 Task: Add a field from the Popular template Effort Level a blank project BitTech
Action: Mouse moved to (597, 359)
Screenshot: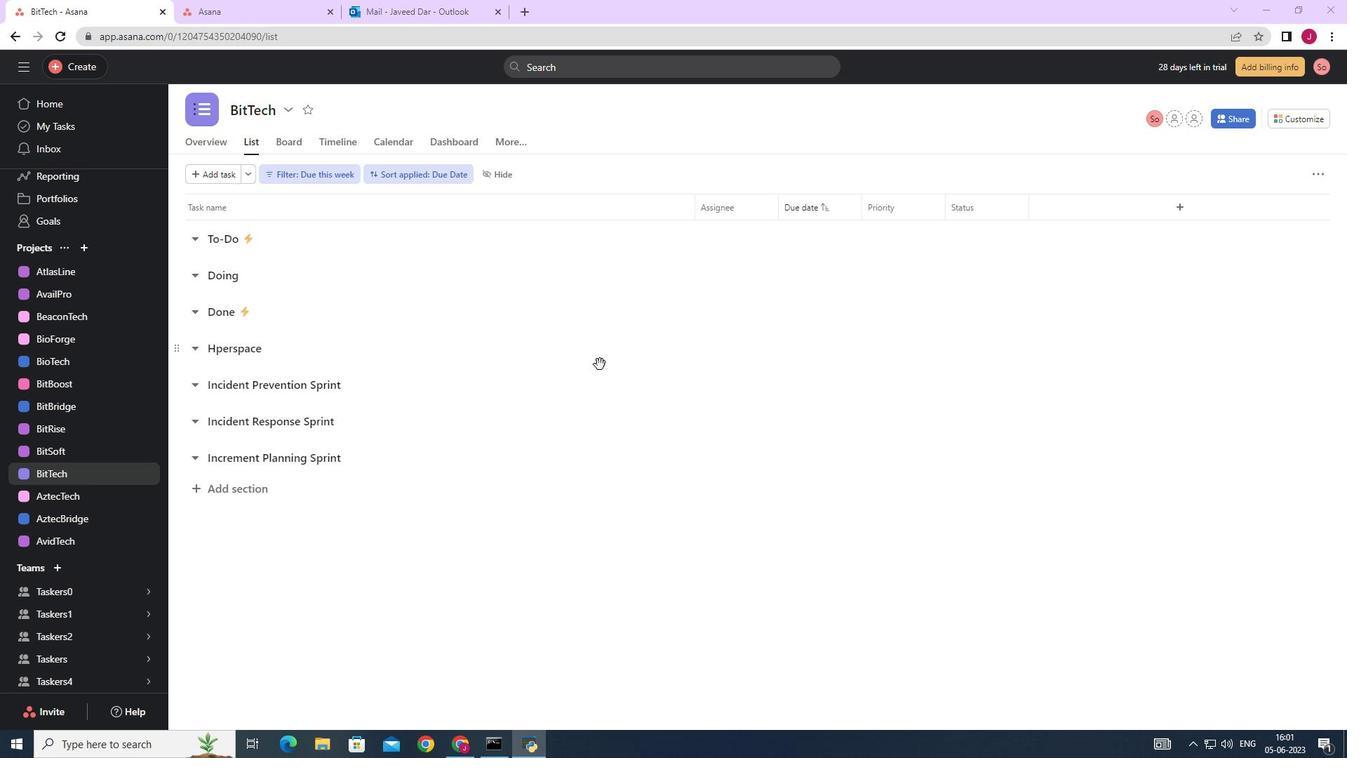 
Action: Mouse scrolled (597, 360) with delta (0, 0)
Screenshot: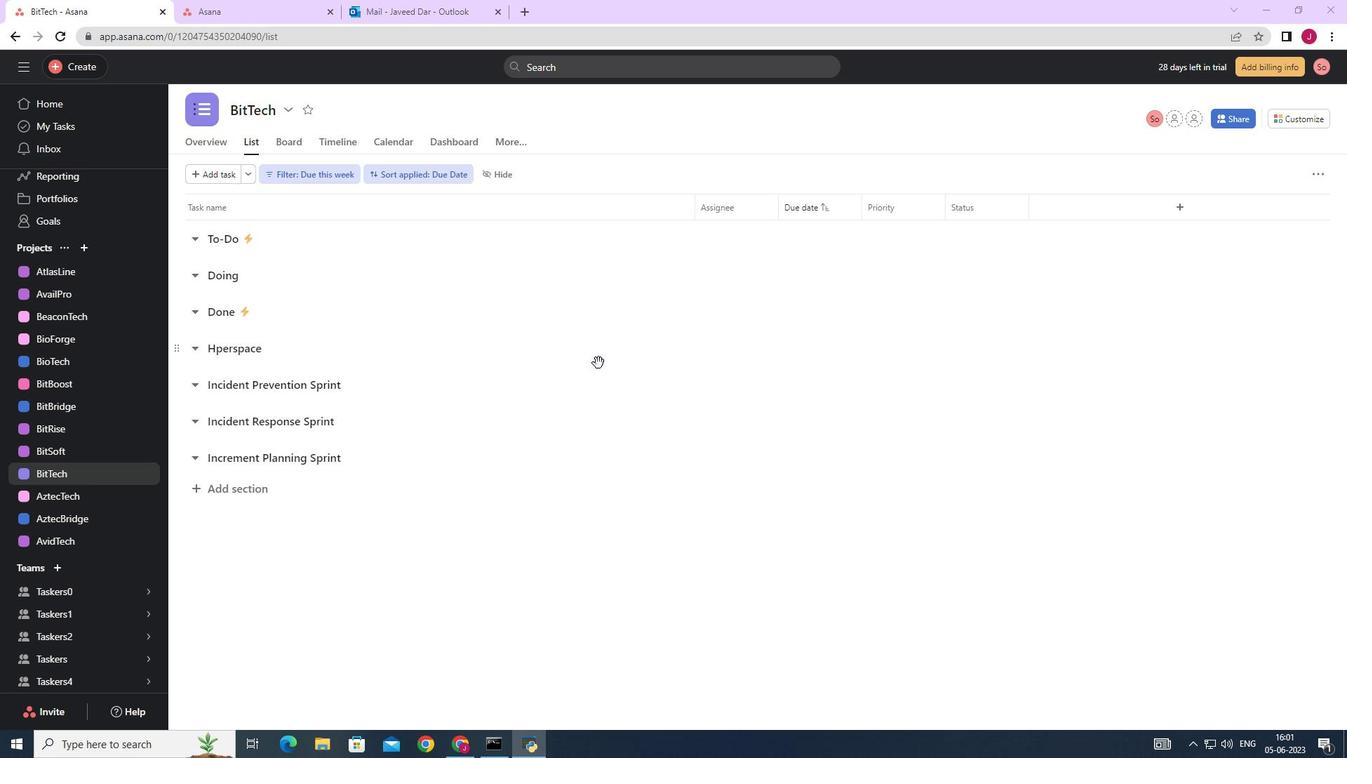 
Action: Mouse moved to (597, 358)
Screenshot: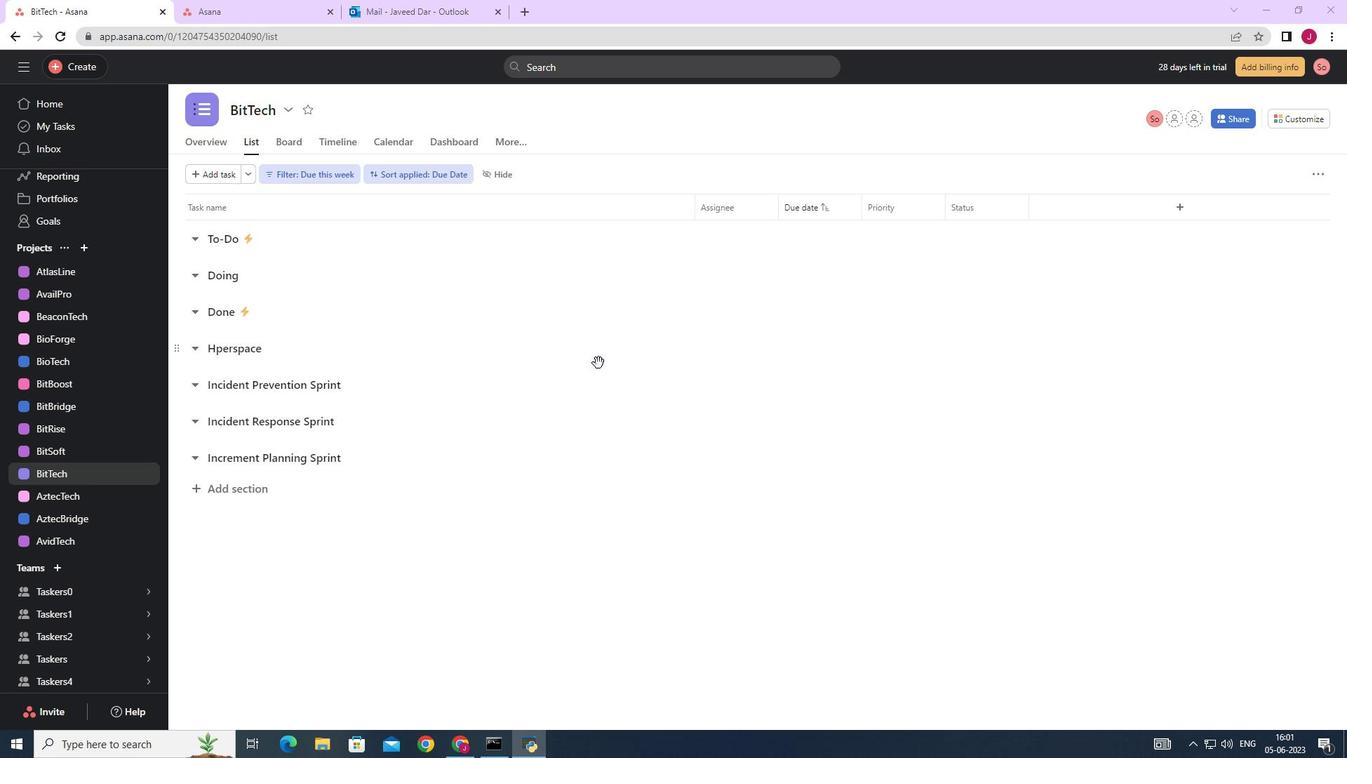 
Action: Mouse scrolled (597, 359) with delta (0, 0)
Screenshot: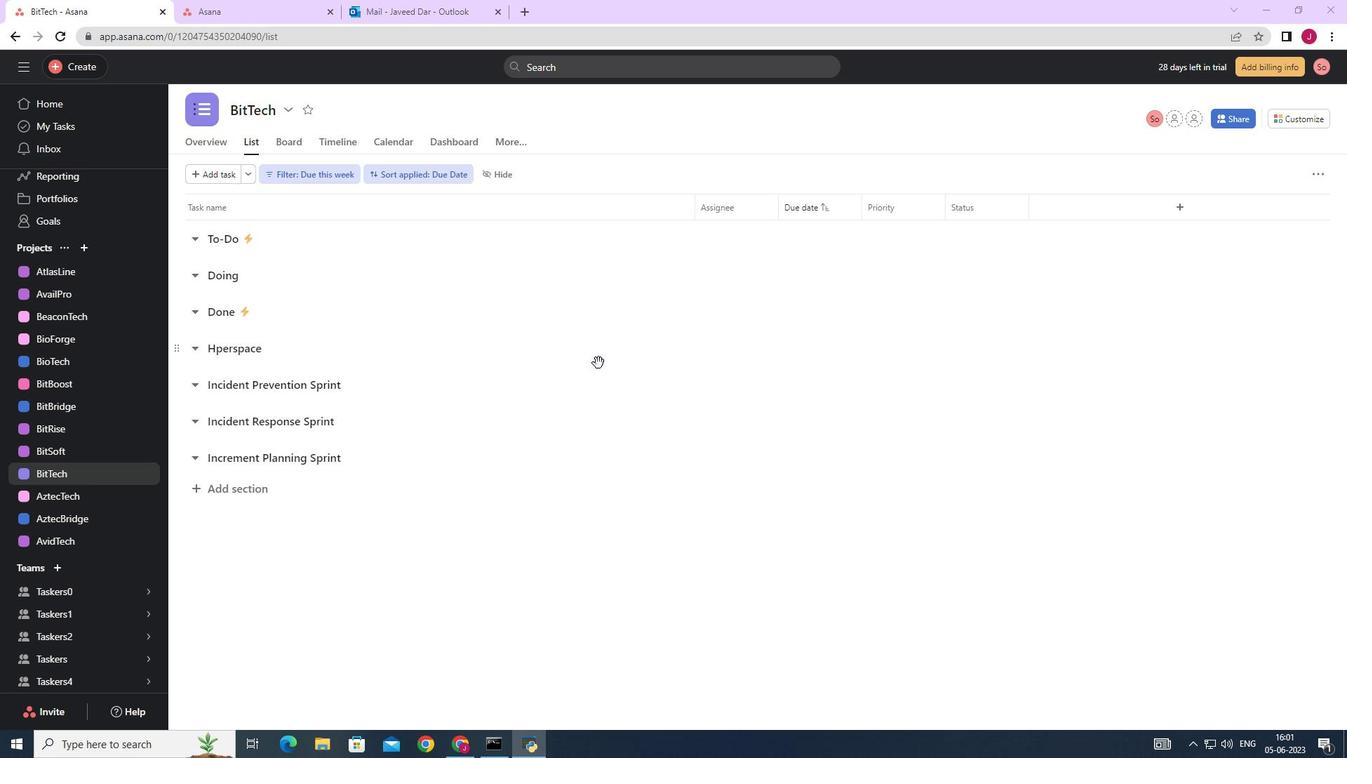 
Action: Mouse moved to (597, 353)
Screenshot: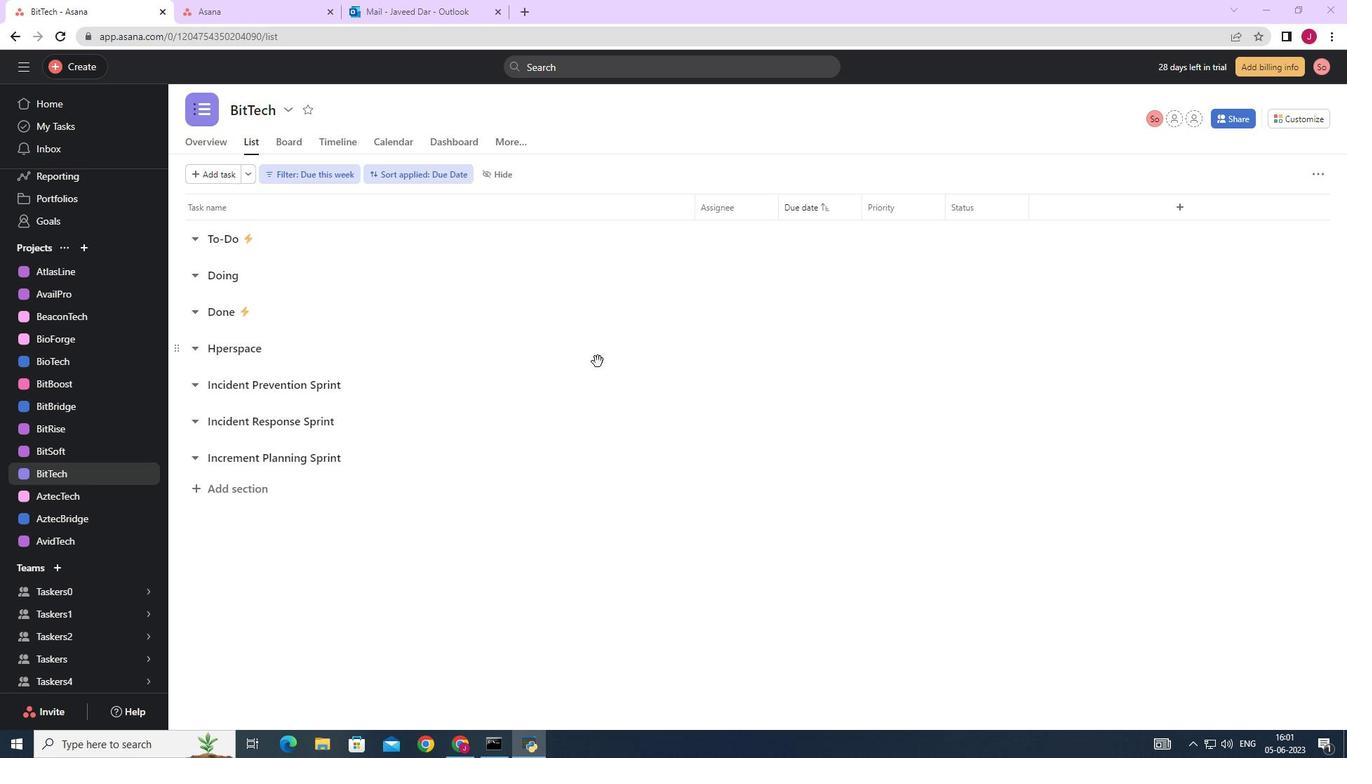 
Action: Mouse scrolled (597, 354) with delta (0, 0)
Screenshot: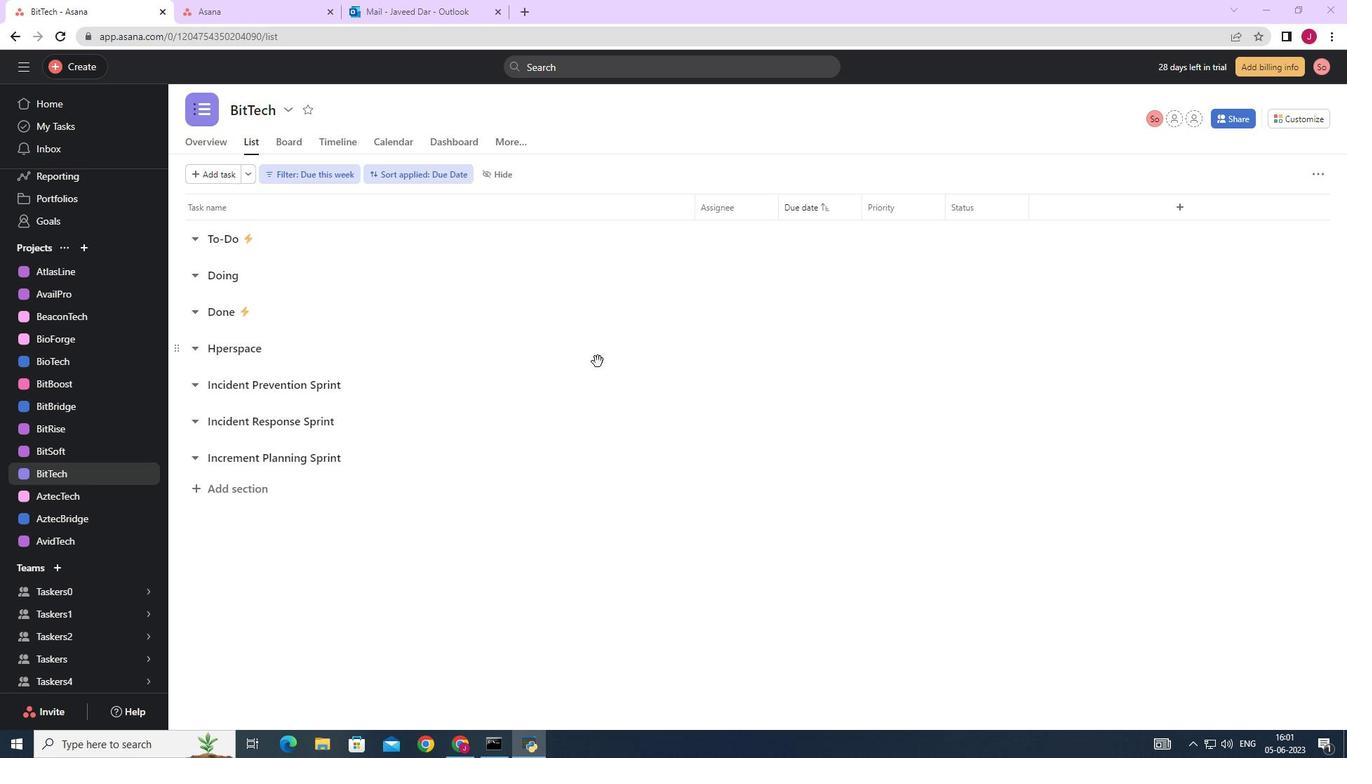 
Action: Mouse moved to (1289, 120)
Screenshot: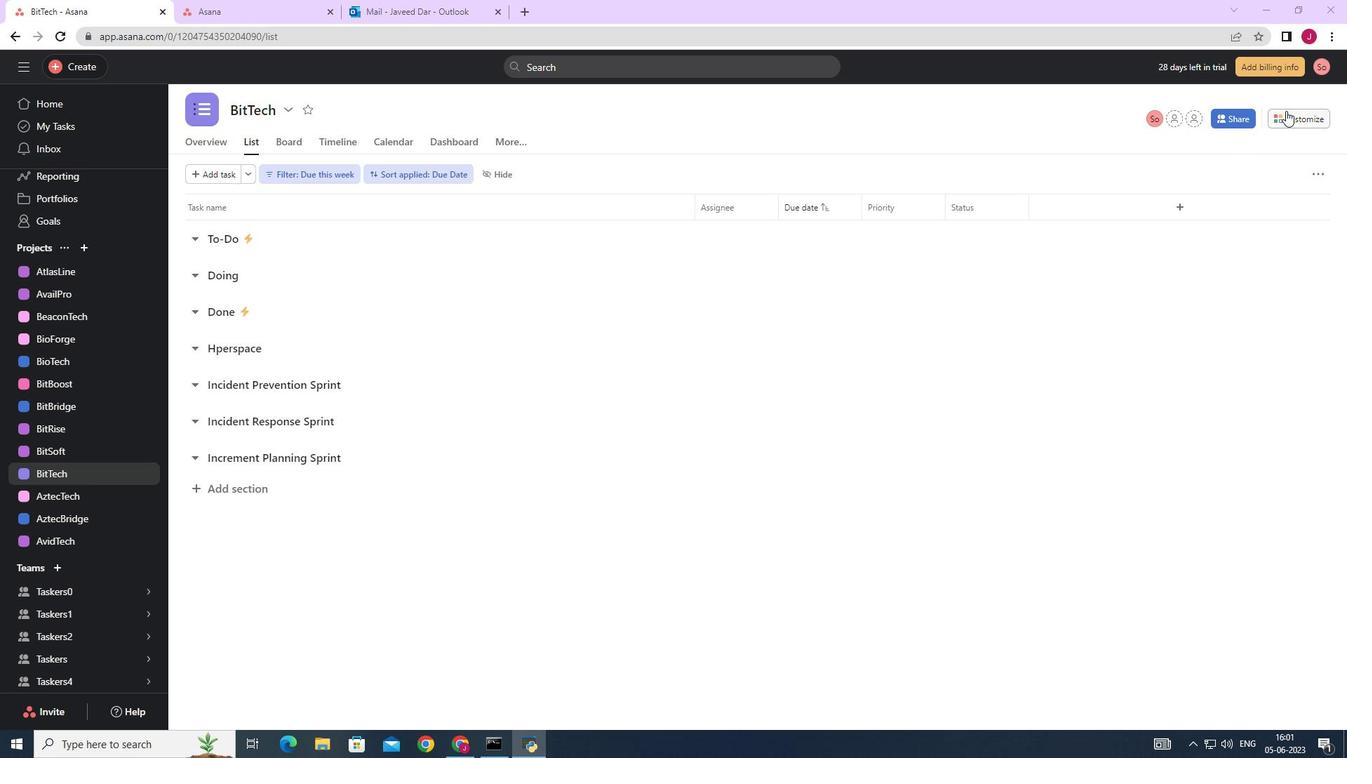 
Action: Mouse pressed left at (1289, 120)
Screenshot: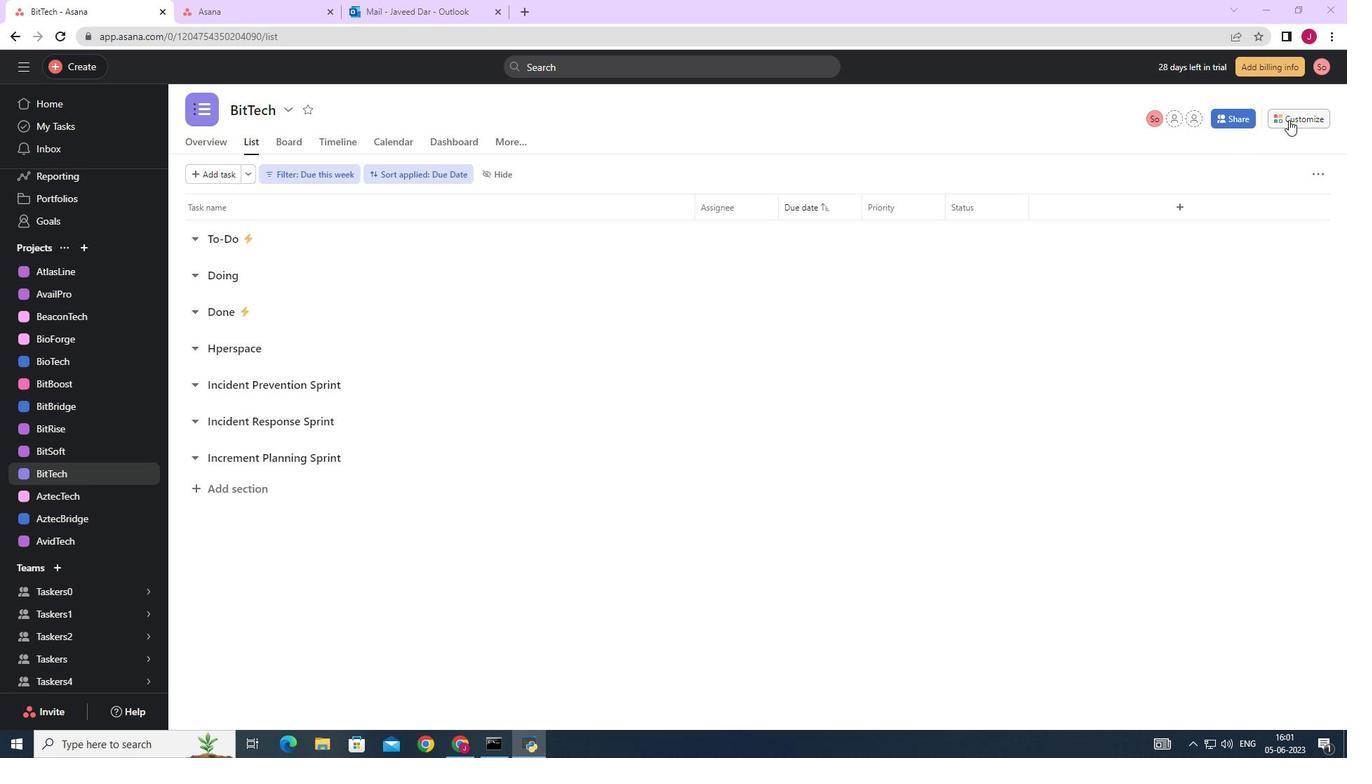 
Action: Mouse moved to (1173, 285)
Screenshot: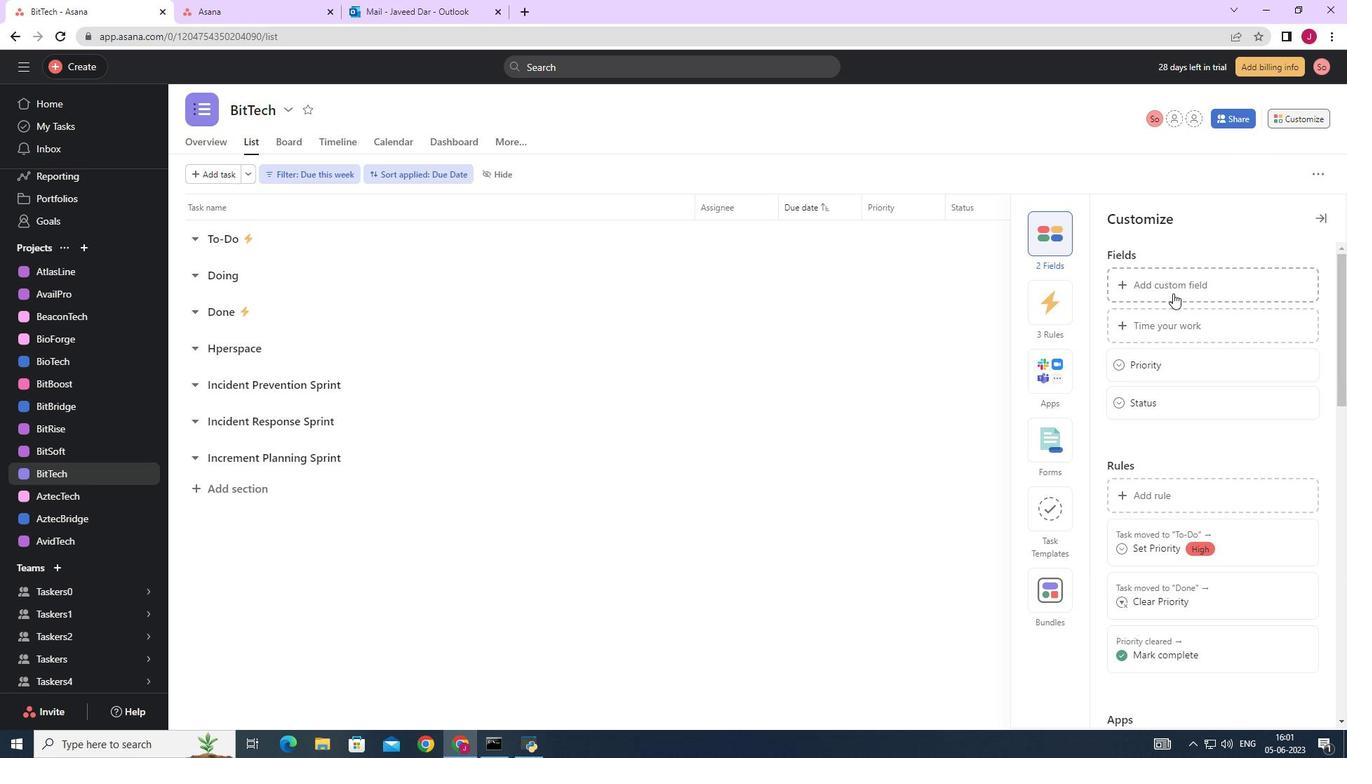 
Action: Mouse pressed left at (1173, 285)
Screenshot: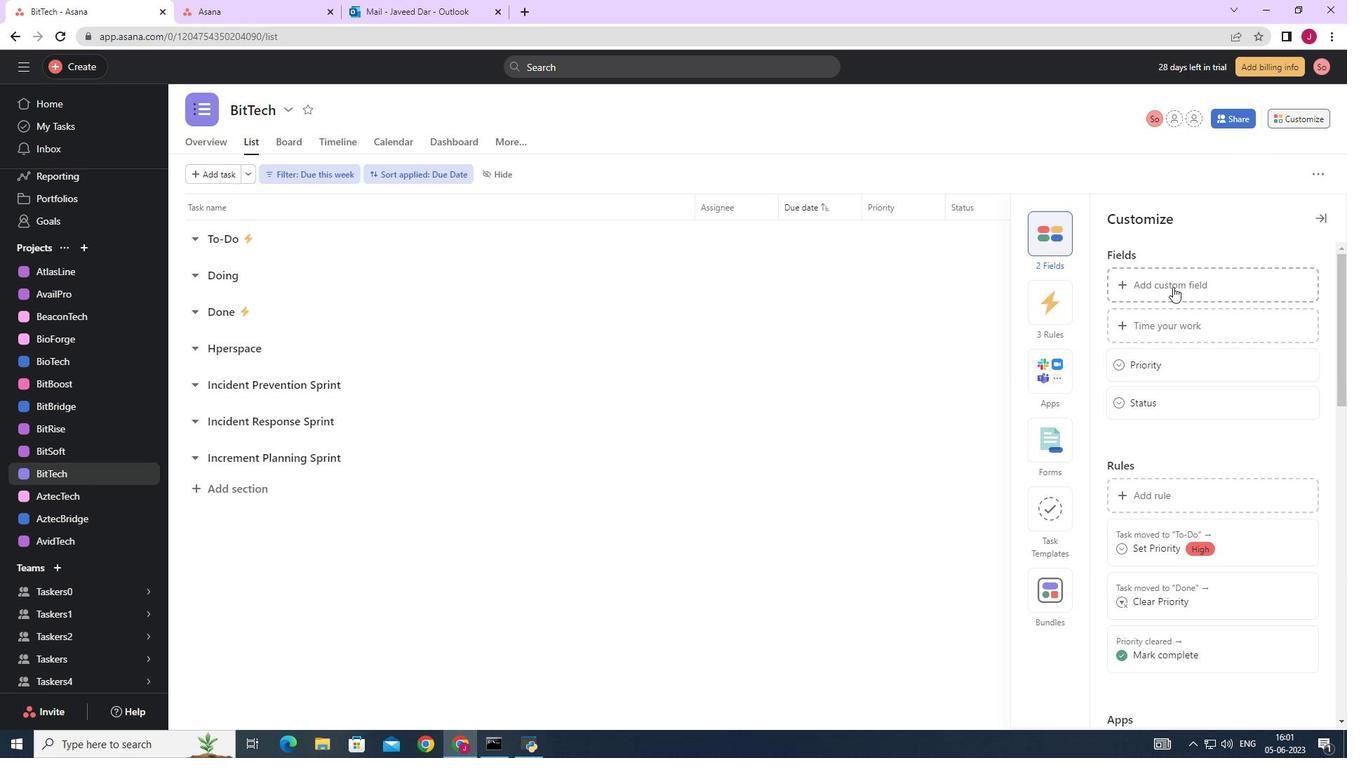 
Action: Mouse moved to (743, 302)
Screenshot: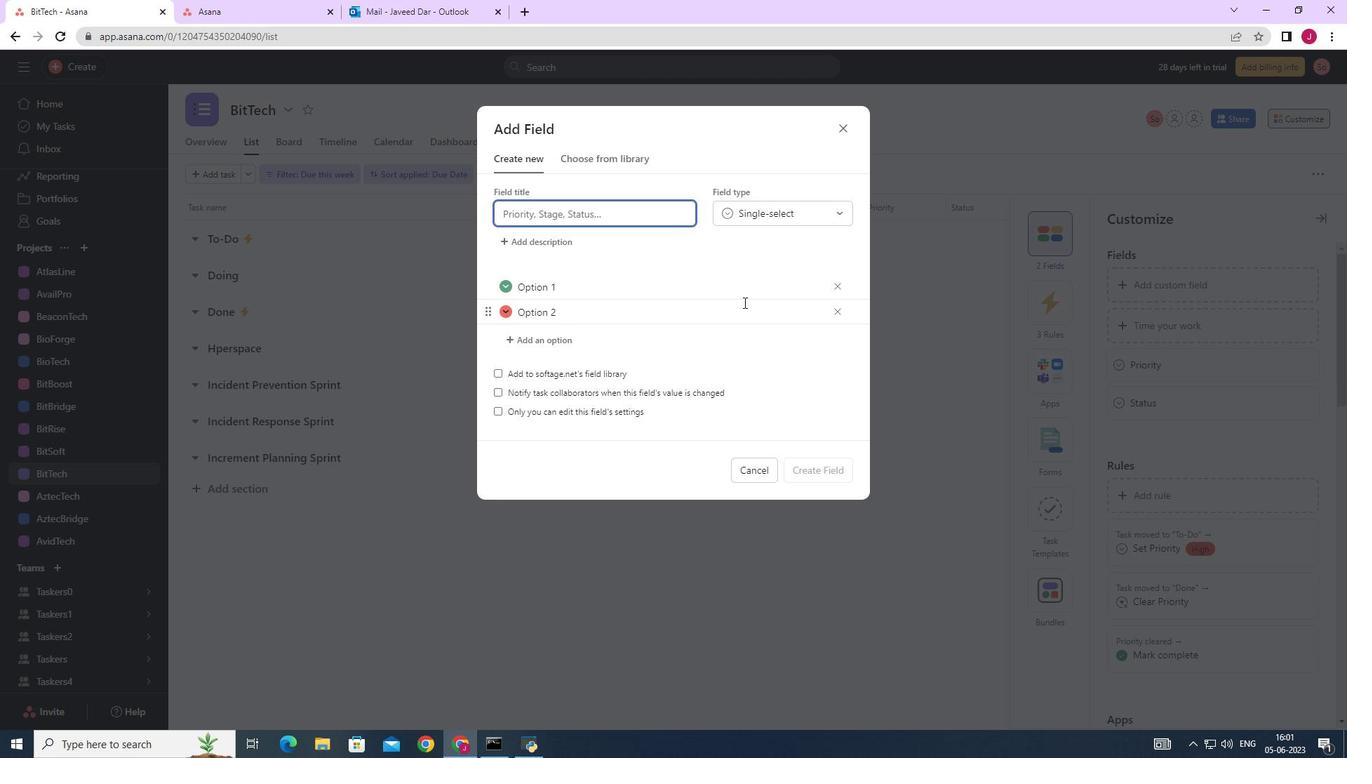 
Action: Key pressed <Key.caps_lock>E<Key.caps_lock>ffort<Key.space><Key.caps_lock>L<Key.caps_lock>evek<Key.backspace>l
Screenshot: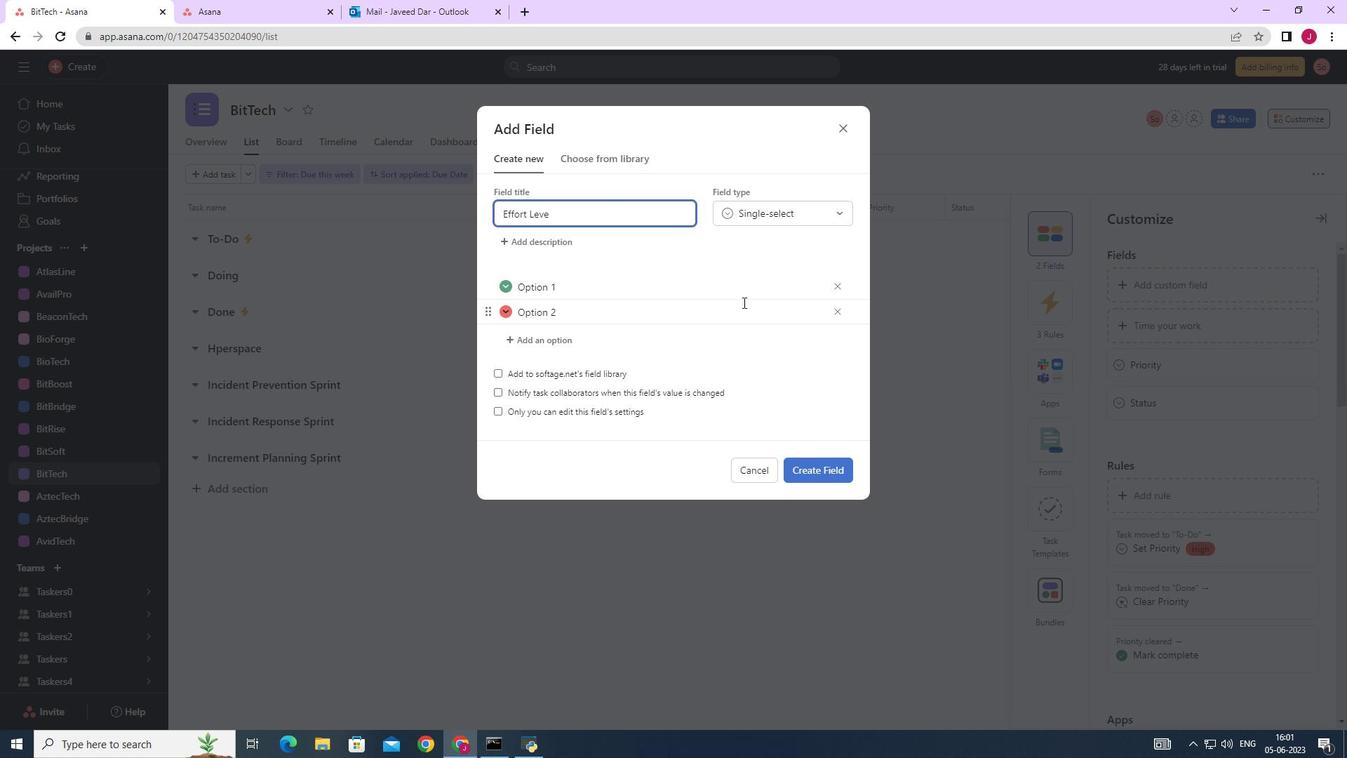 
Action: Mouse moved to (822, 473)
Screenshot: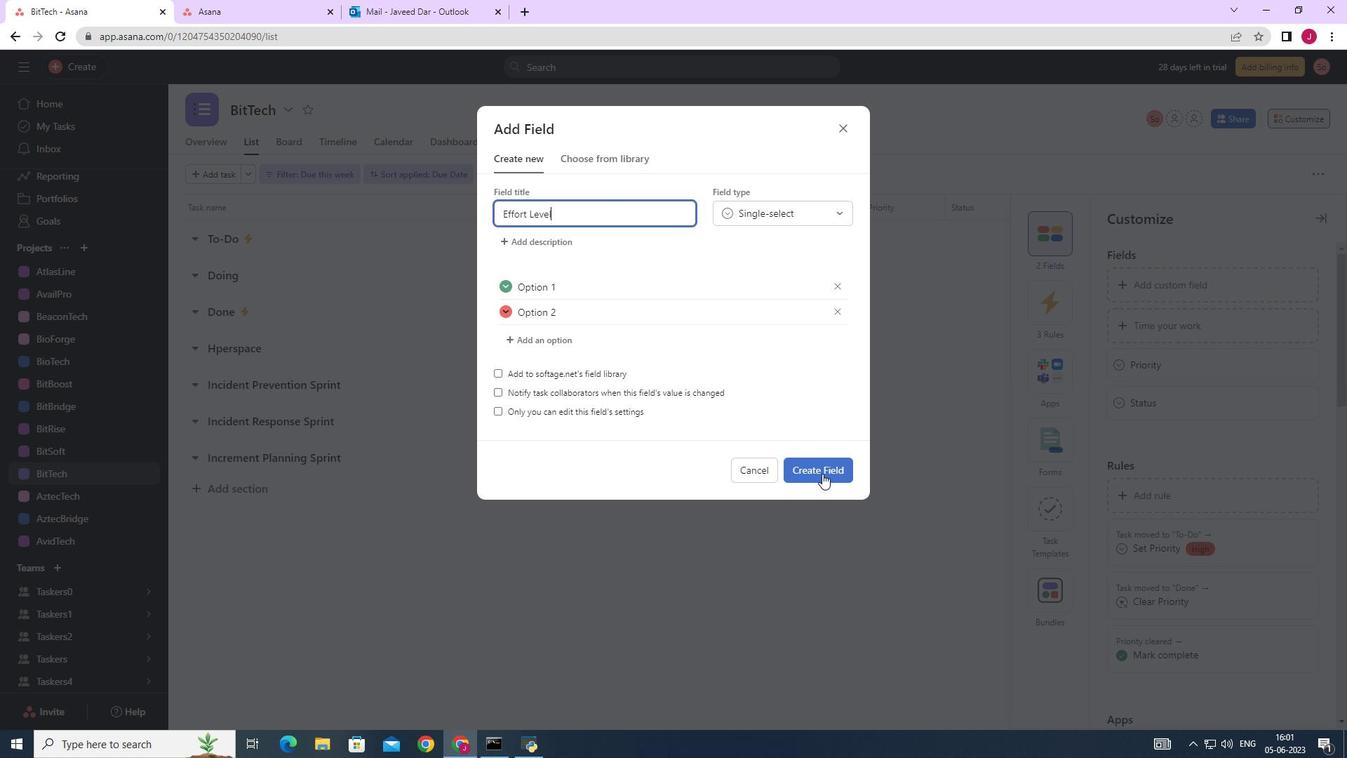 
Action: Mouse pressed left at (822, 473)
Screenshot: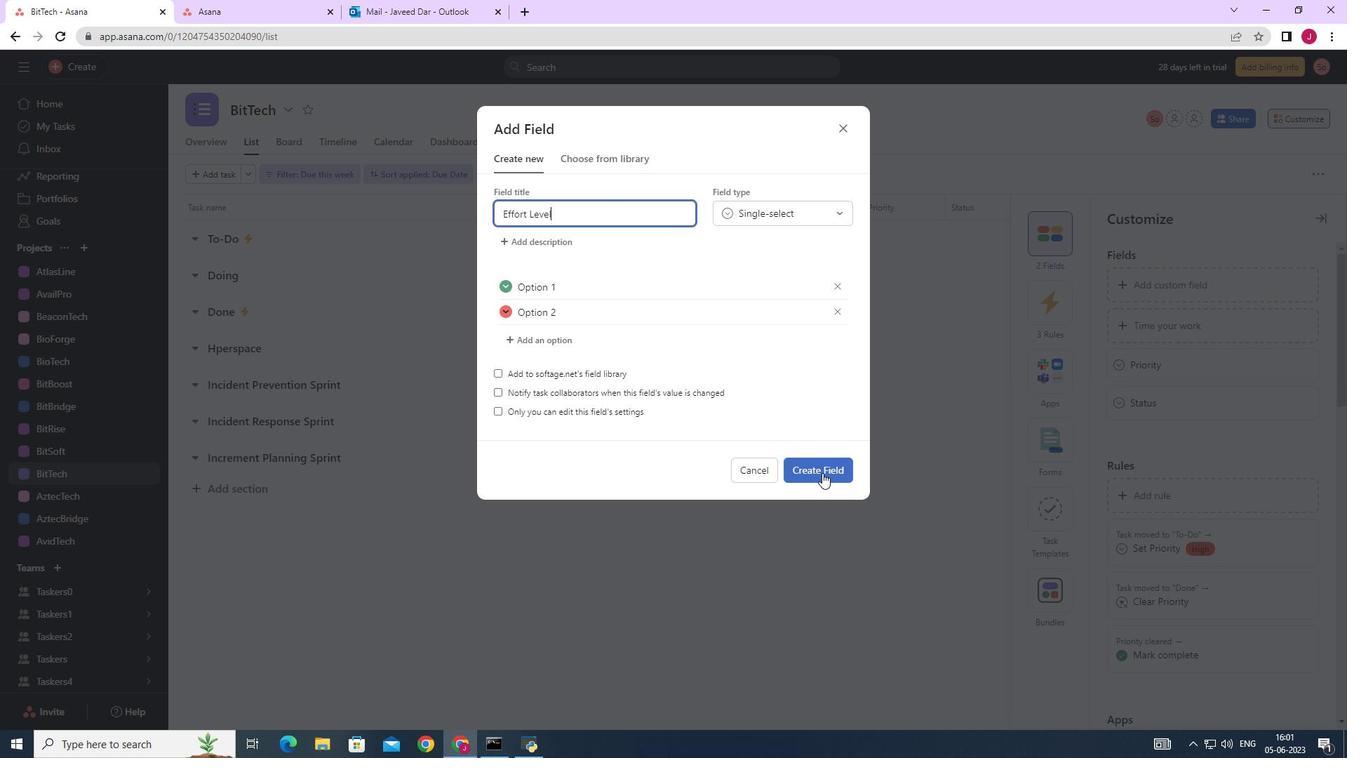 
Action: Mouse moved to (800, 437)
Screenshot: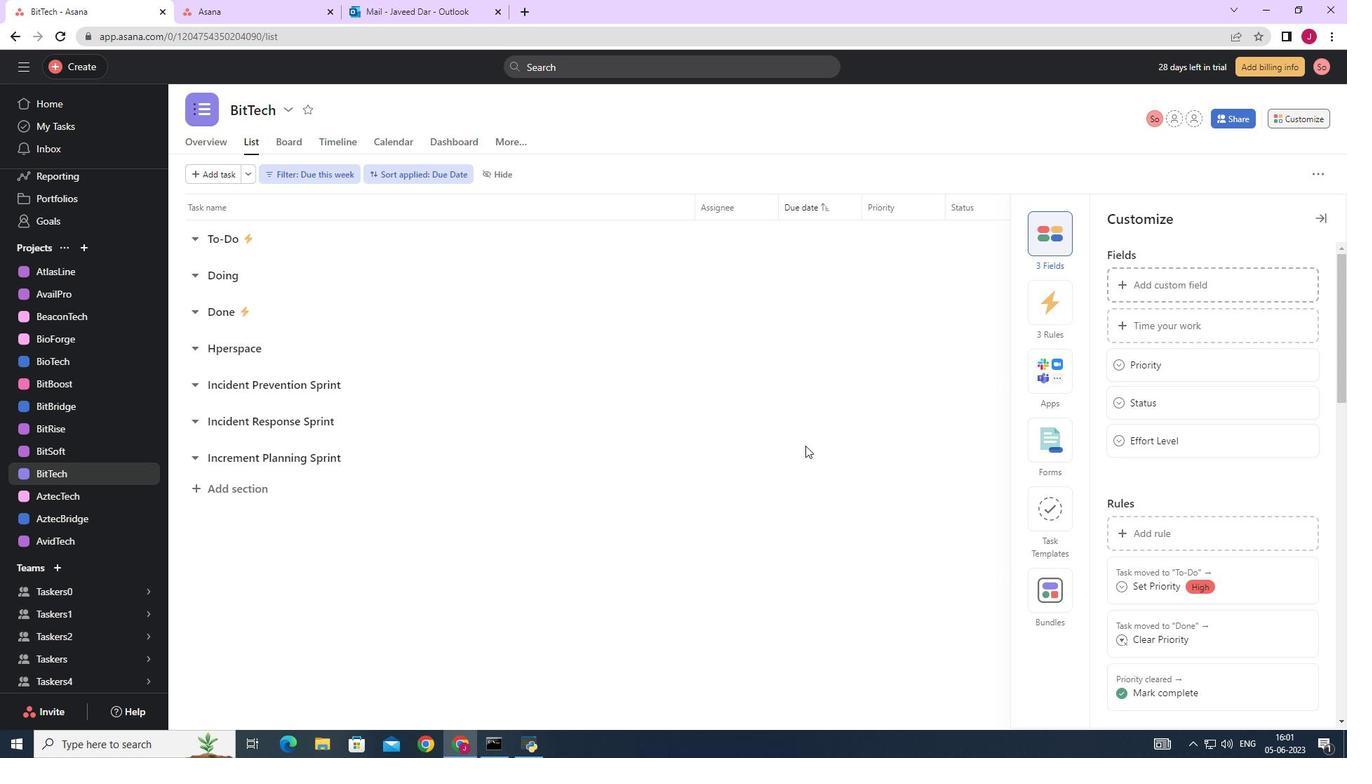 
